 Task: Create a due date automation trigger when advanced on, 2 hours before a card is due add fields without custom field "Resume" set to a number lower or equal to 1 and greater than 10.
Action: Mouse moved to (948, 77)
Screenshot: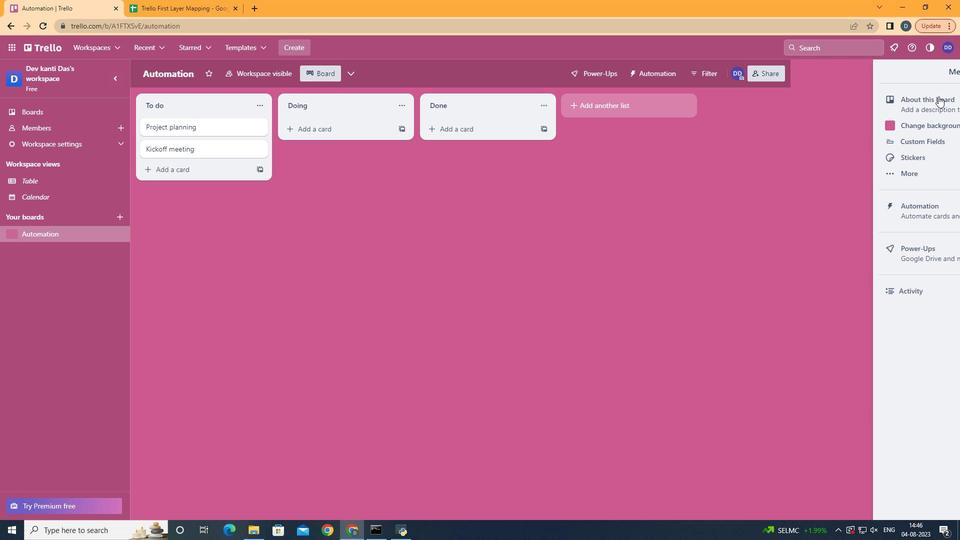 
Action: Mouse pressed left at (948, 77)
Screenshot: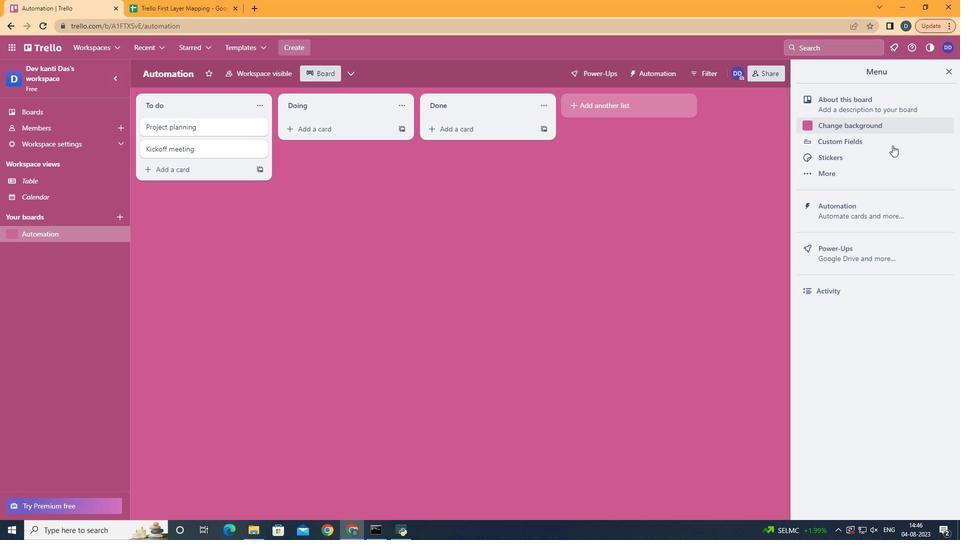 
Action: Mouse moved to (854, 216)
Screenshot: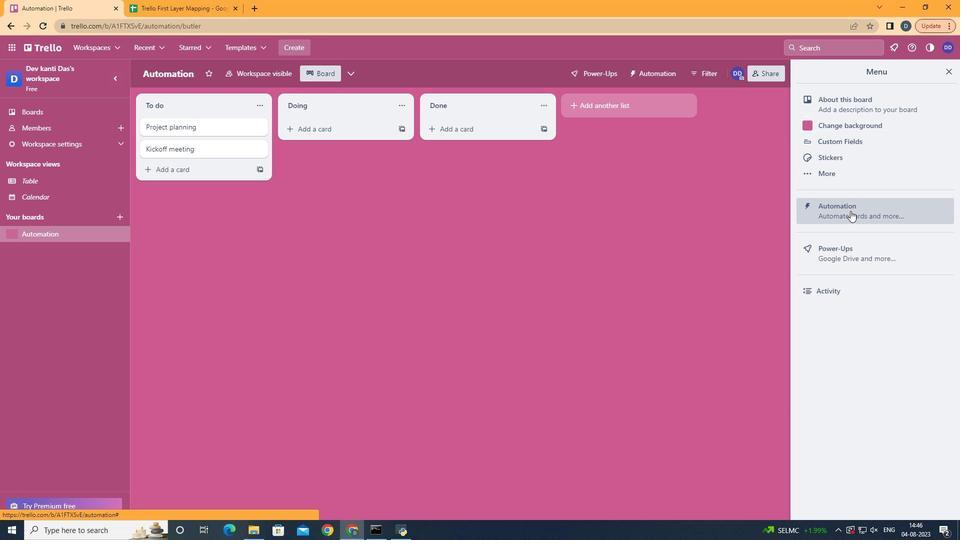 
Action: Mouse pressed left at (854, 216)
Screenshot: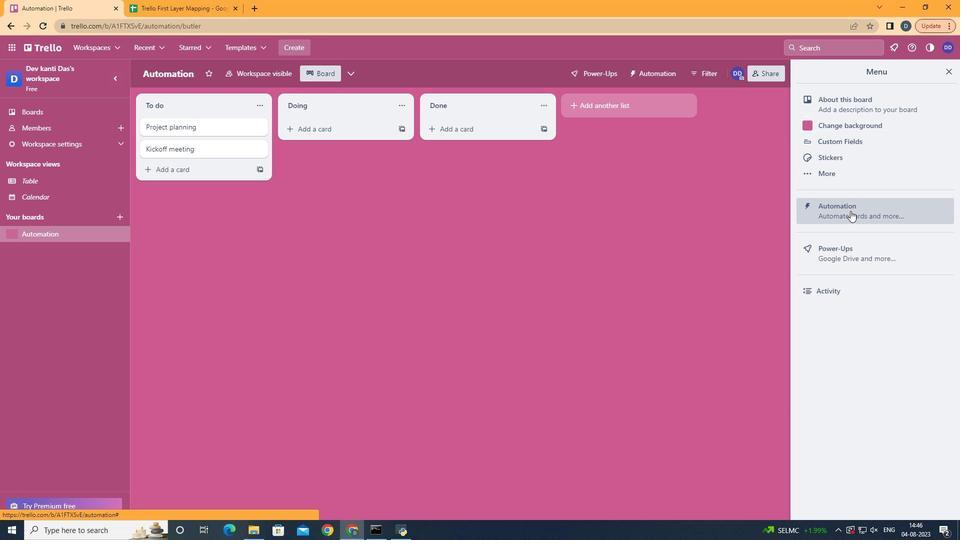 
Action: Mouse moved to (216, 204)
Screenshot: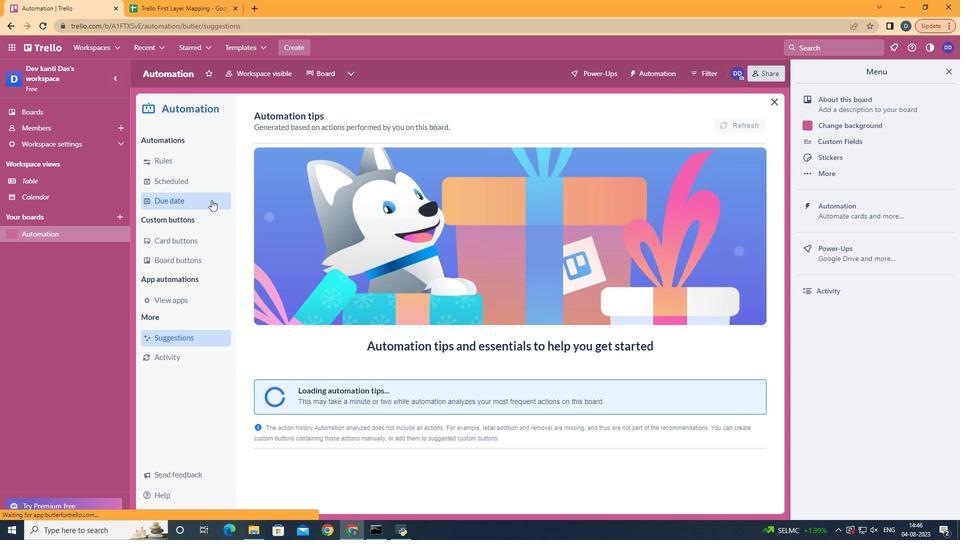 
Action: Mouse pressed left at (216, 204)
Screenshot: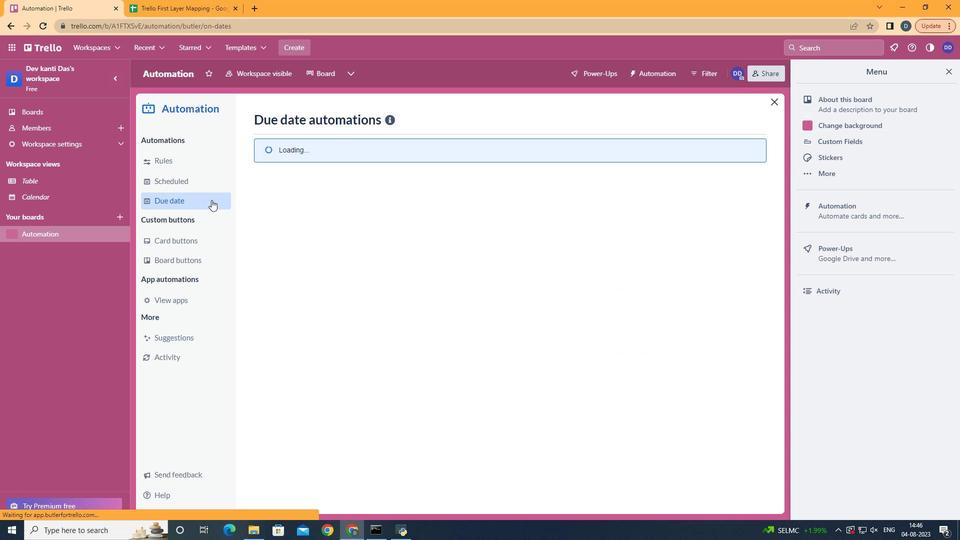 
Action: Mouse moved to (697, 125)
Screenshot: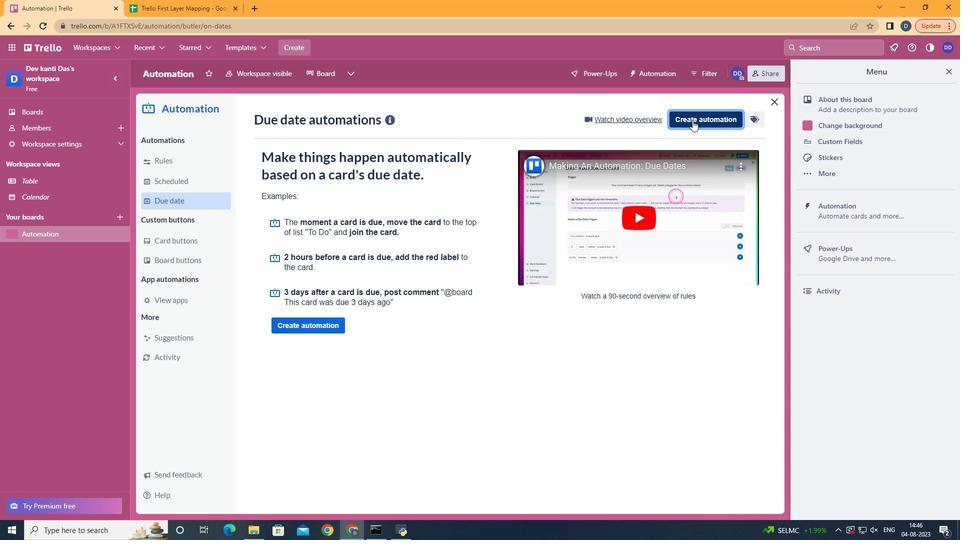
Action: Mouse pressed left at (697, 125)
Screenshot: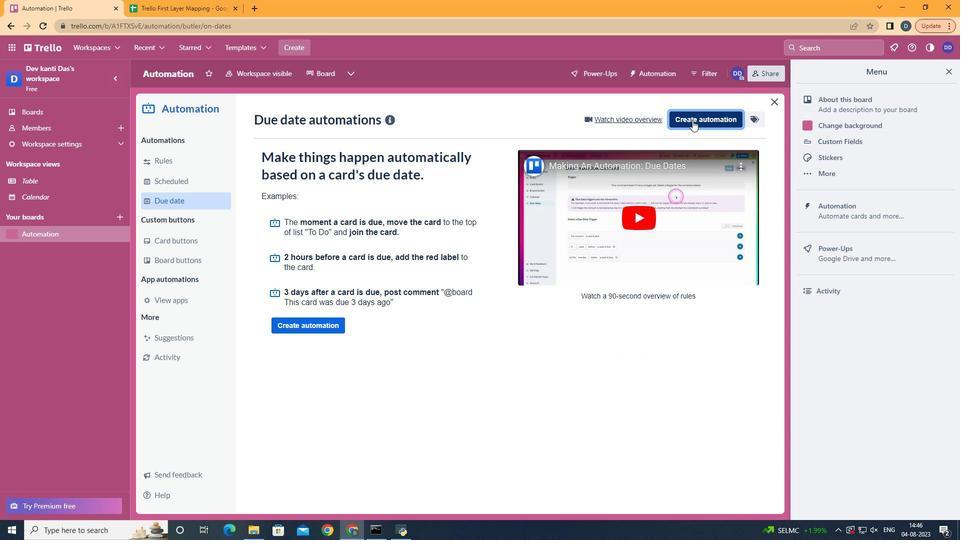 
Action: Mouse moved to (506, 222)
Screenshot: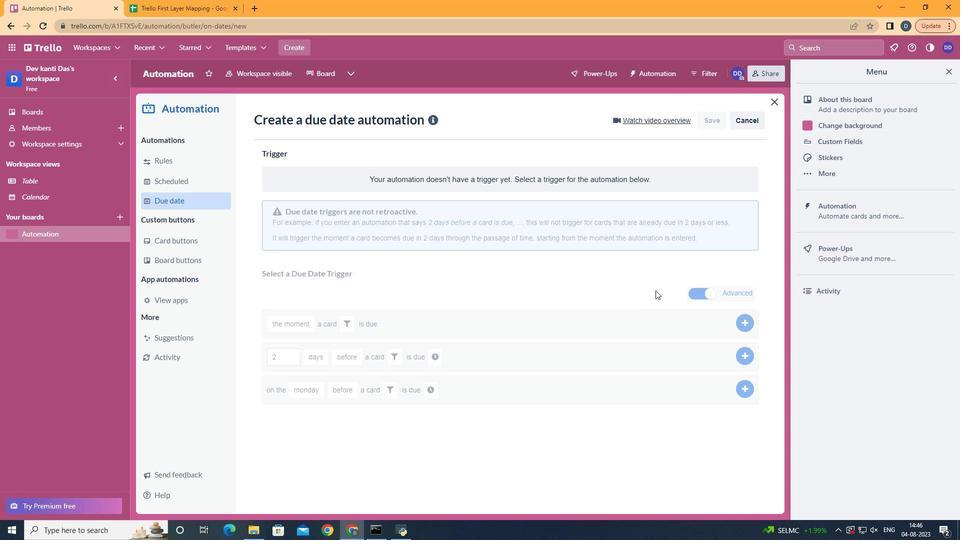 
Action: Mouse pressed left at (506, 222)
Screenshot: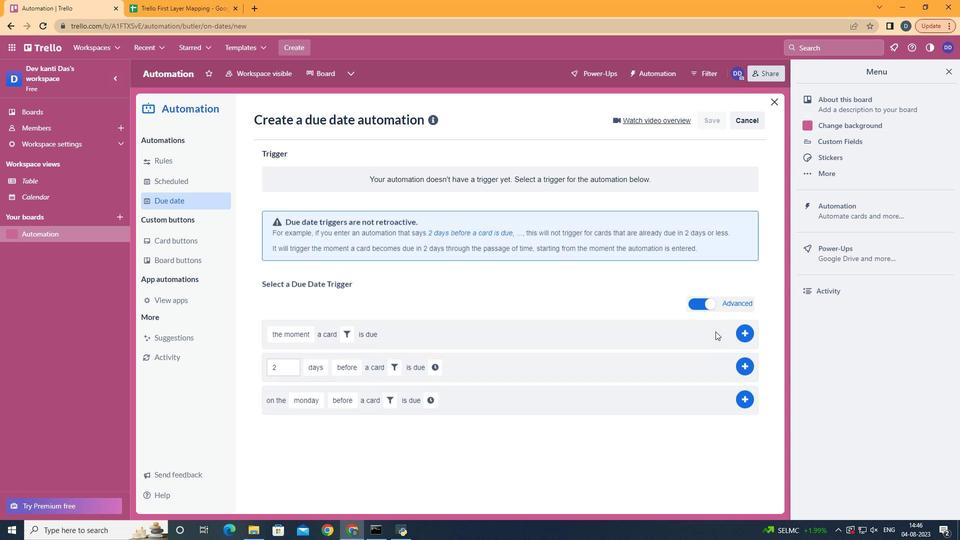 
Action: Mouse moved to (327, 434)
Screenshot: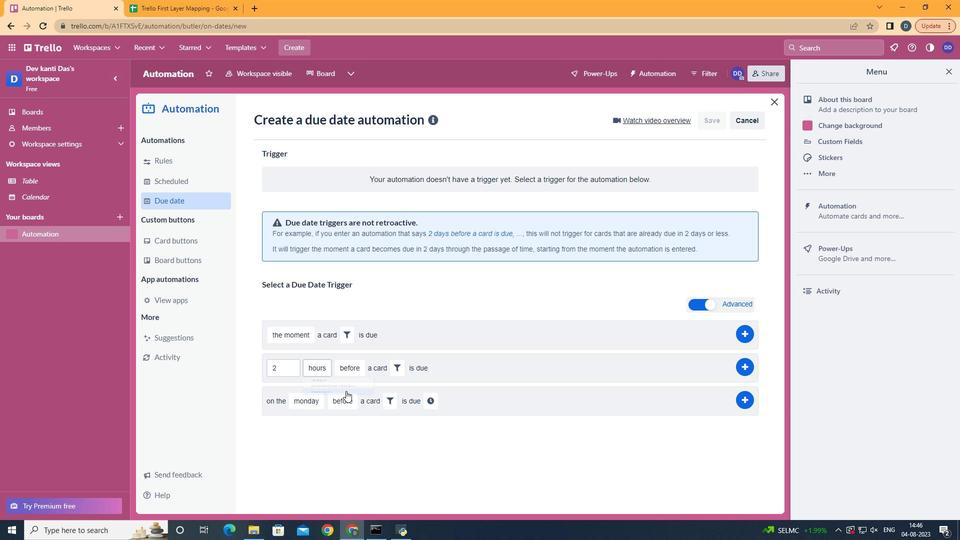 
Action: Mouse pressed left at (327, 434)
Screenshot: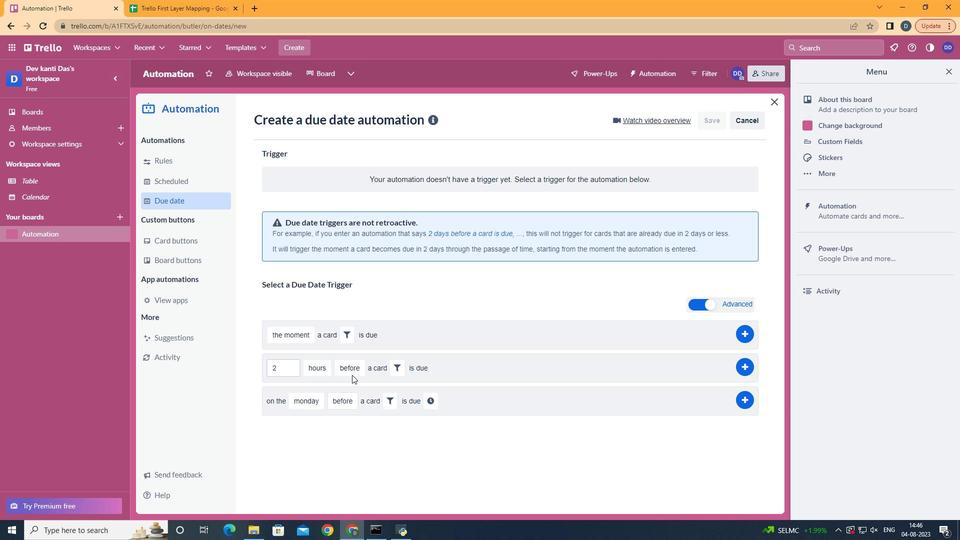 
Action: Mouse moved to (359, 394)
Screenshot: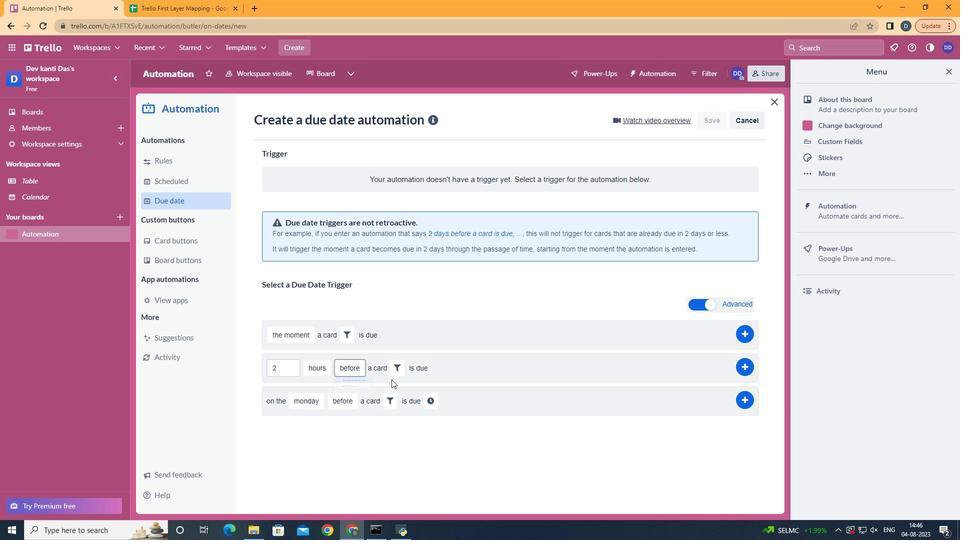 
Action: Mouse pressed left at (359, 394)
Screenshot: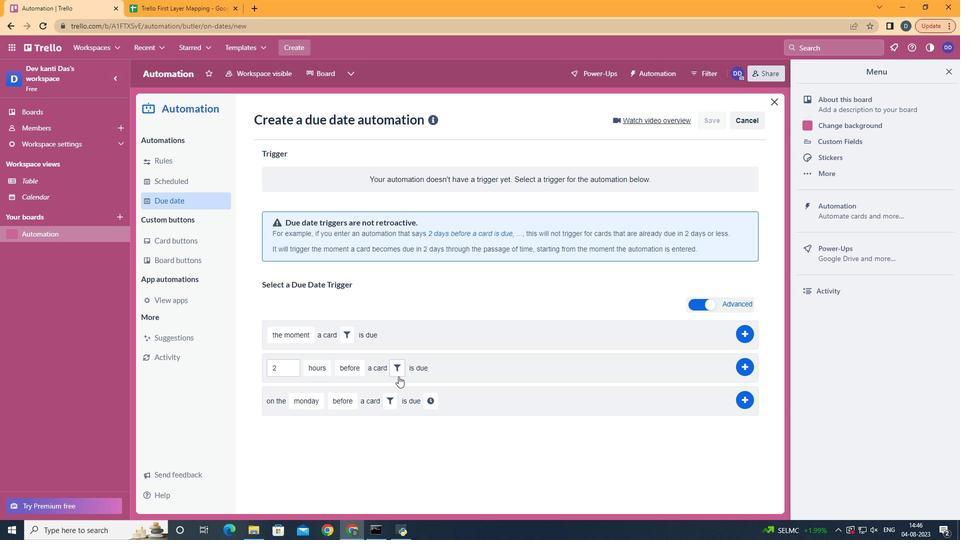 
Action: Mouse moved to (404, 377)
Screenshot: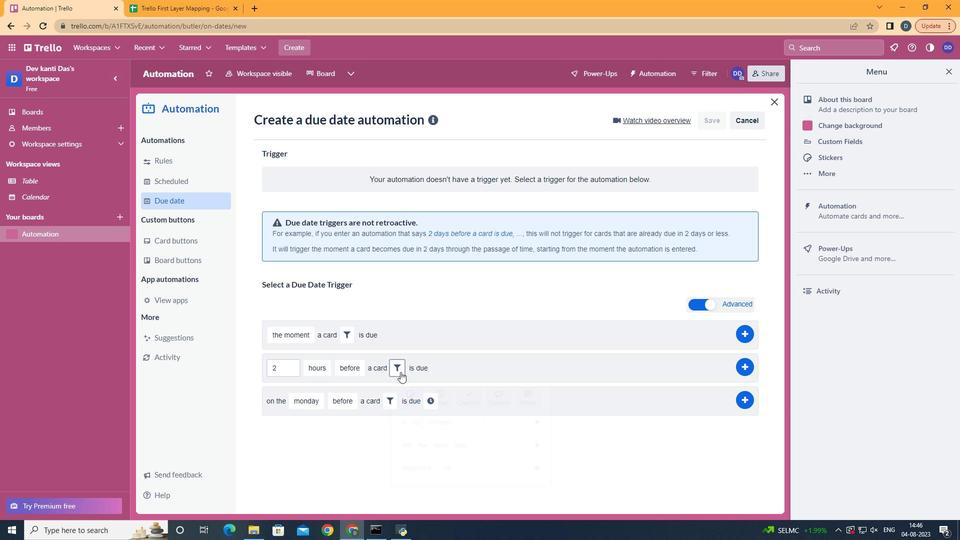 
Action: Mouse pressed left at (404, 377)
Screenshot: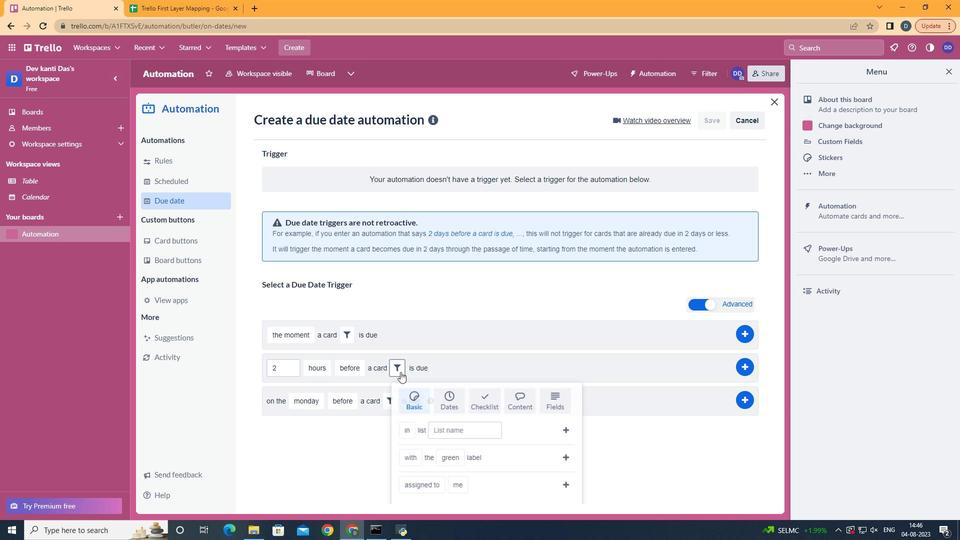 
Action: Mouse moved to (560, 409)
Screenshot: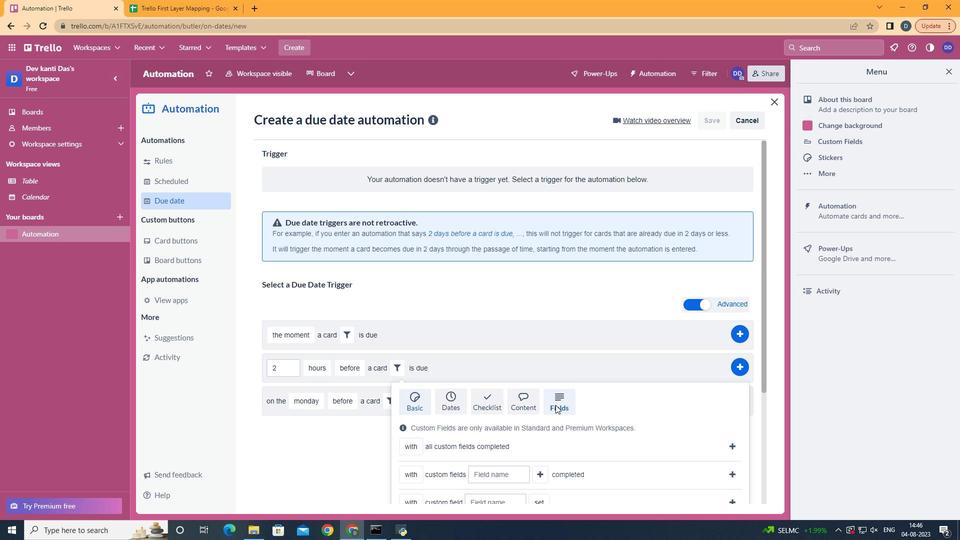 
Action: Mouse pressed left at (560, 409)
Screenshot: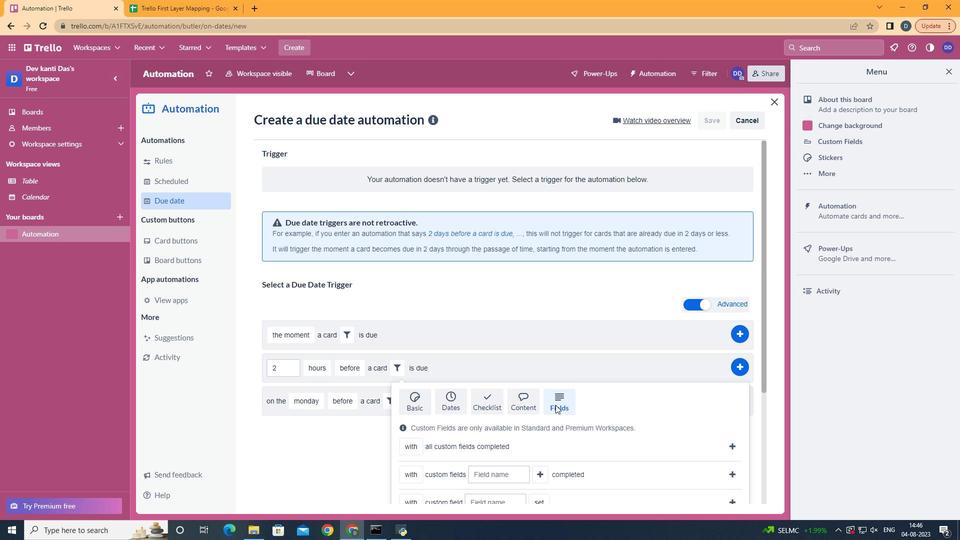 
Action: Mouse scrolled (560, 409) with delta (0, 0)
Screenshot: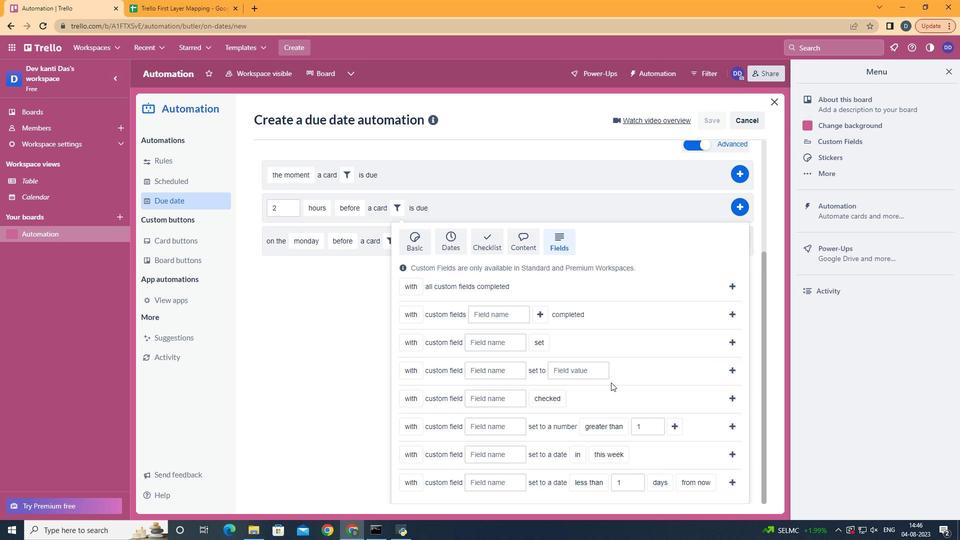 
Action: Mouse scrolled (560, 409) with delta (0, 0)
Screenshot: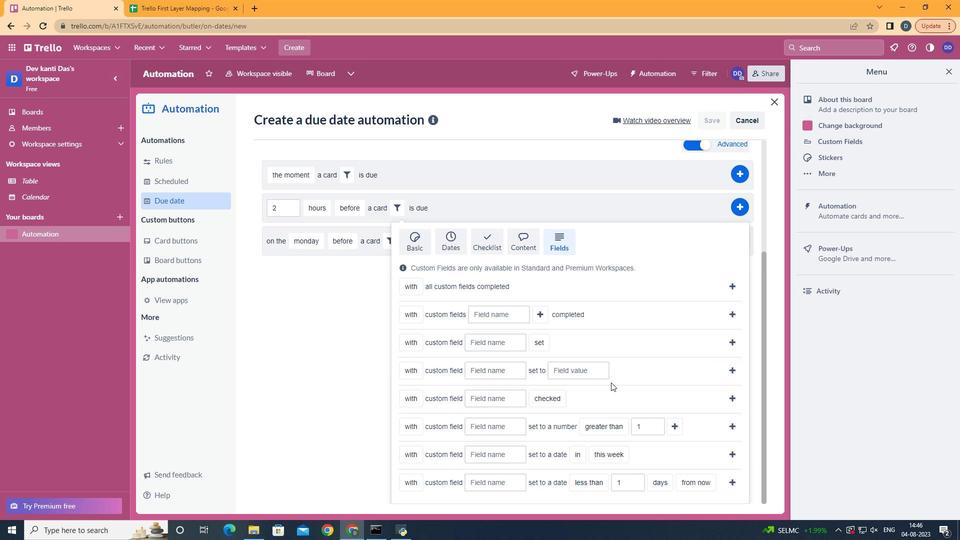 
Action: Mouse scrolled (560, 409) with delta (0, 0)
Screenshot: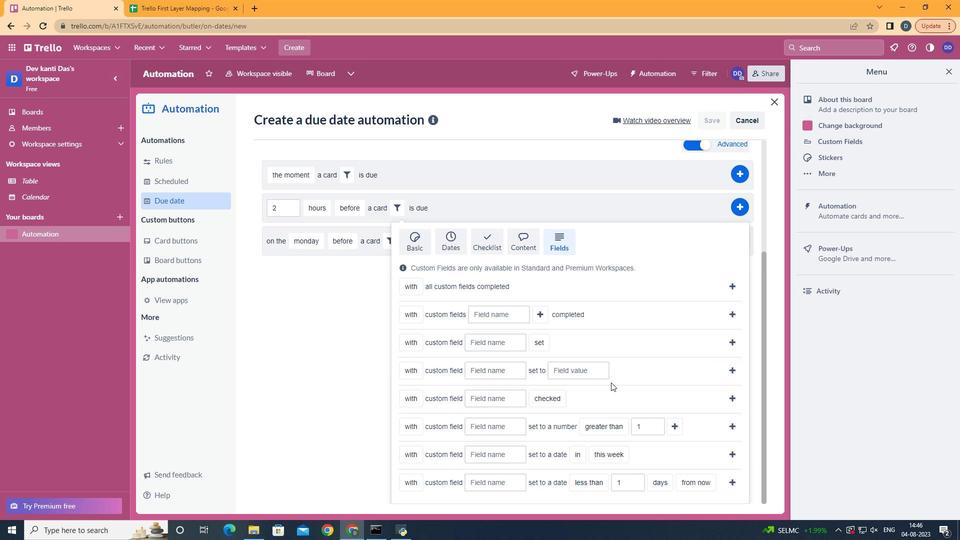 
Action: Mouse scrolled (560, 409) with delta (0, 0)
Screenshot: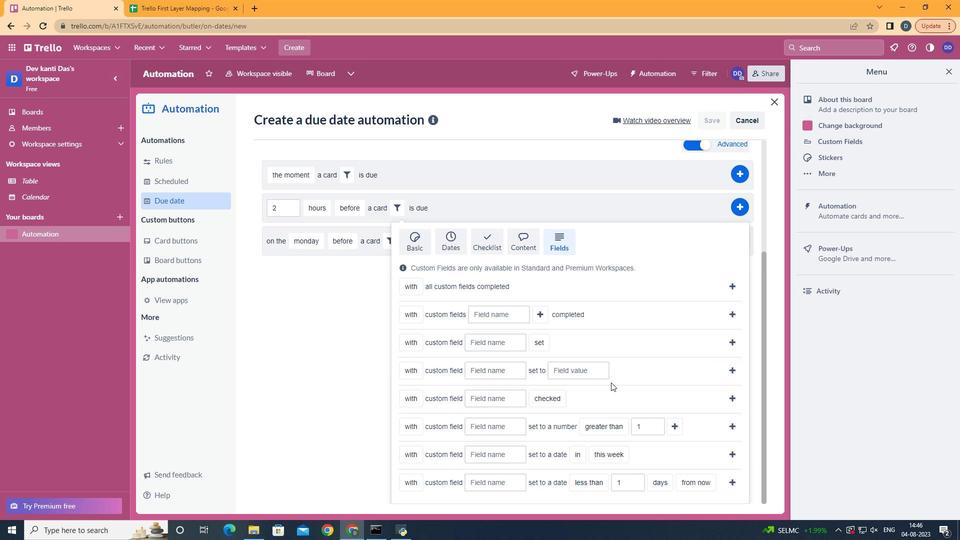 
Action: Mouse scrolled (560, 409) with delta (0, 0)
Screenshot: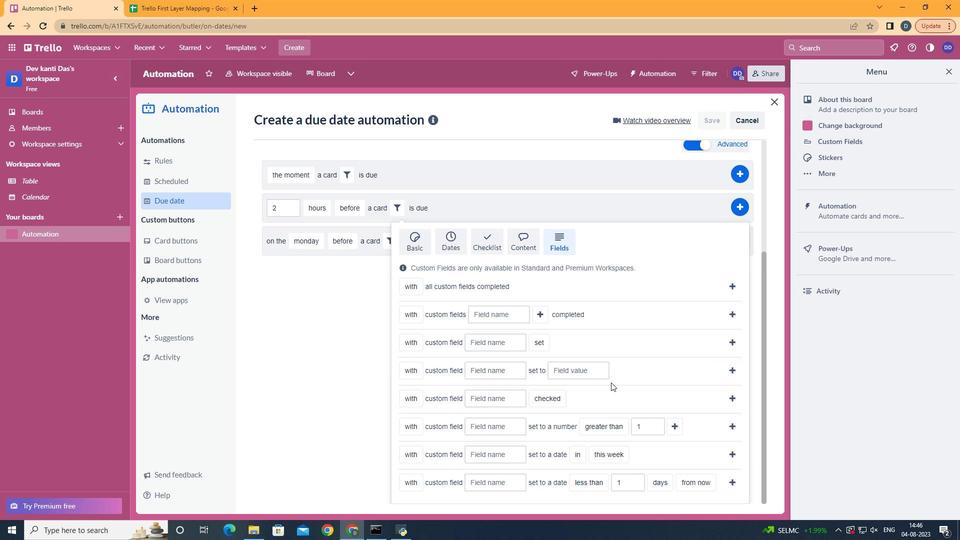 
Action: Mouse scrolled (560, 409) with delta (0, 0)
Screenshot: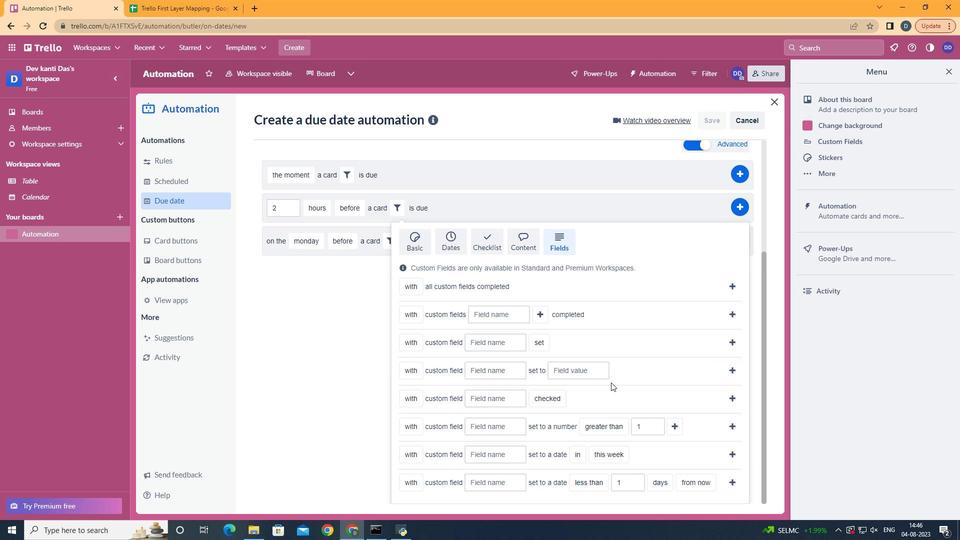 
Action: Mouse moved to (422, 467)
Screenshot: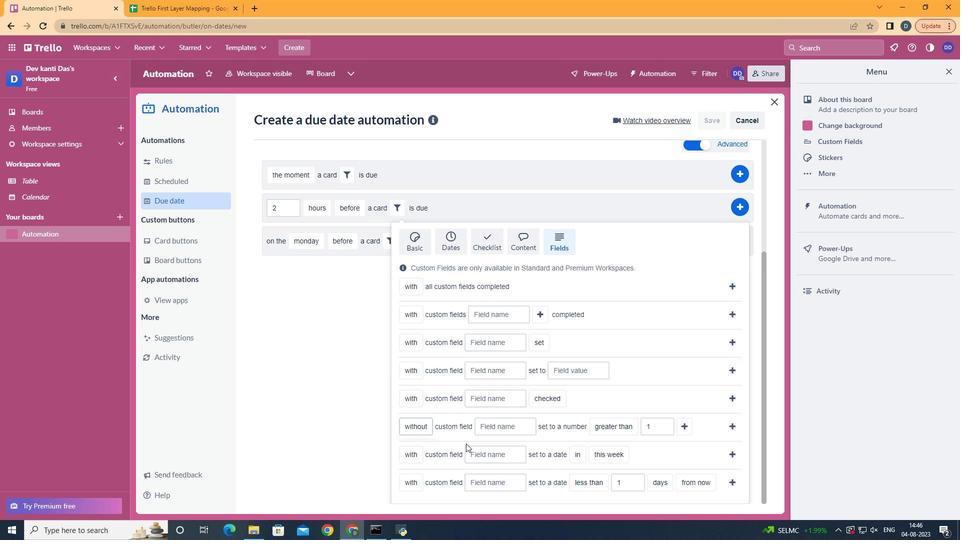 
Action: Mouse pressed left at (422, 467)
Screenshot: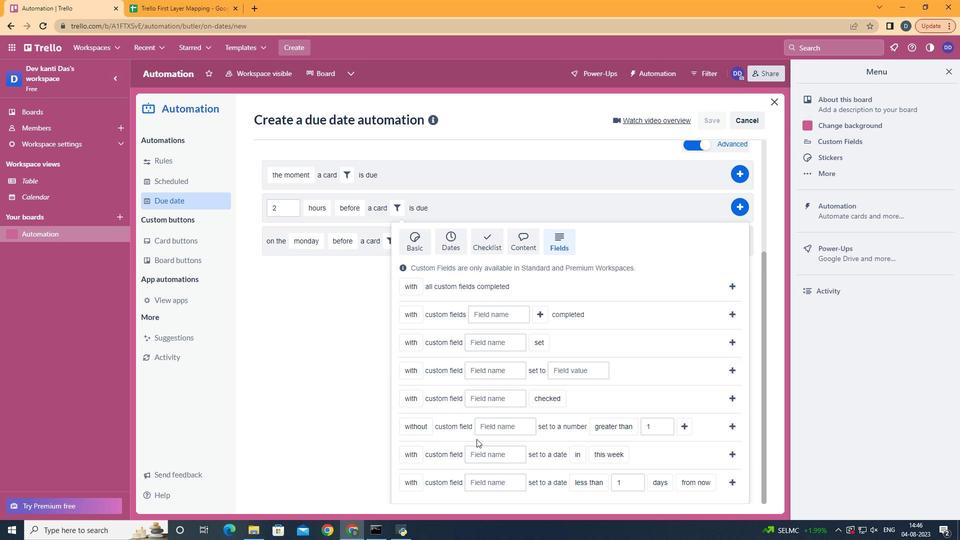 
Action: Mouse moved to (504, 434)
Screenshot: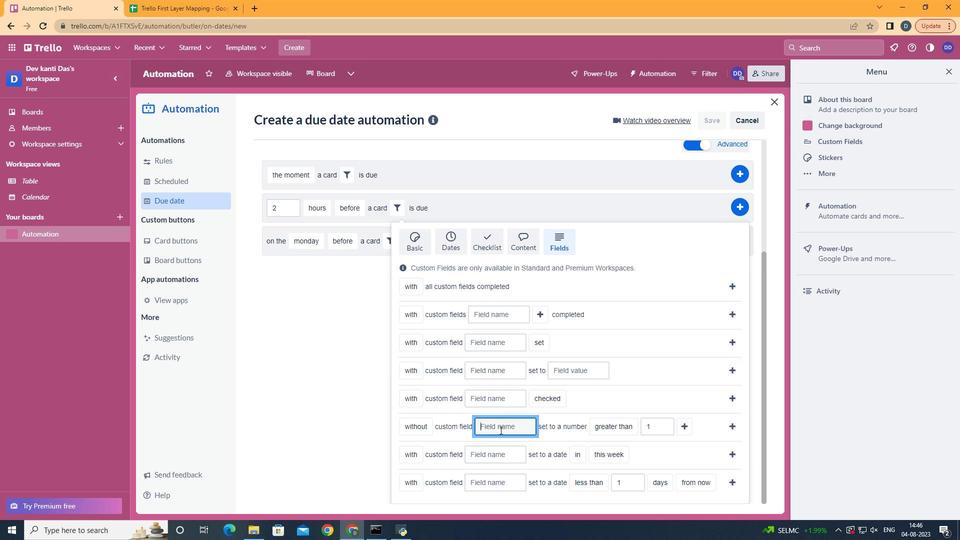 
Action: Mouse pressed left at (504, 434)
Screenshot: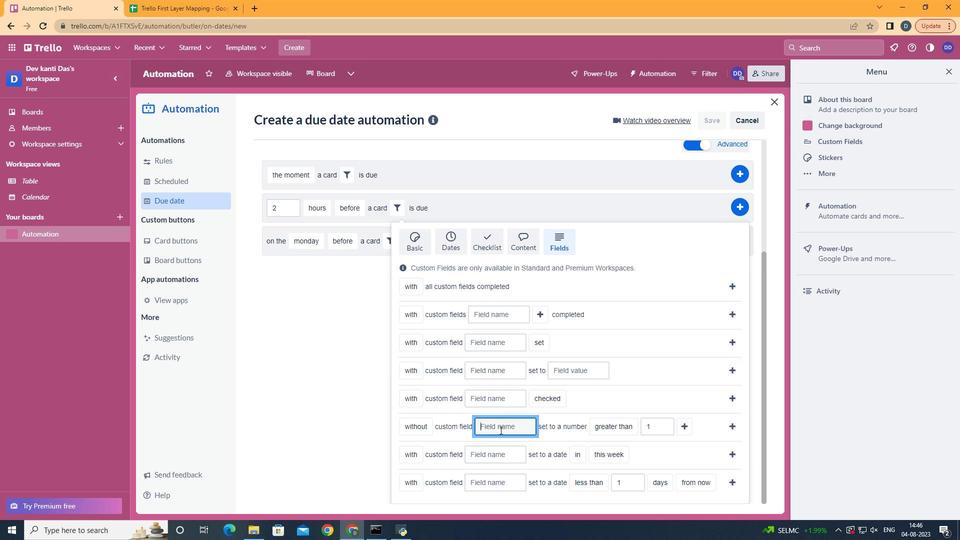 
Action: Key pressed <Key.shift>Resume
Screenshot: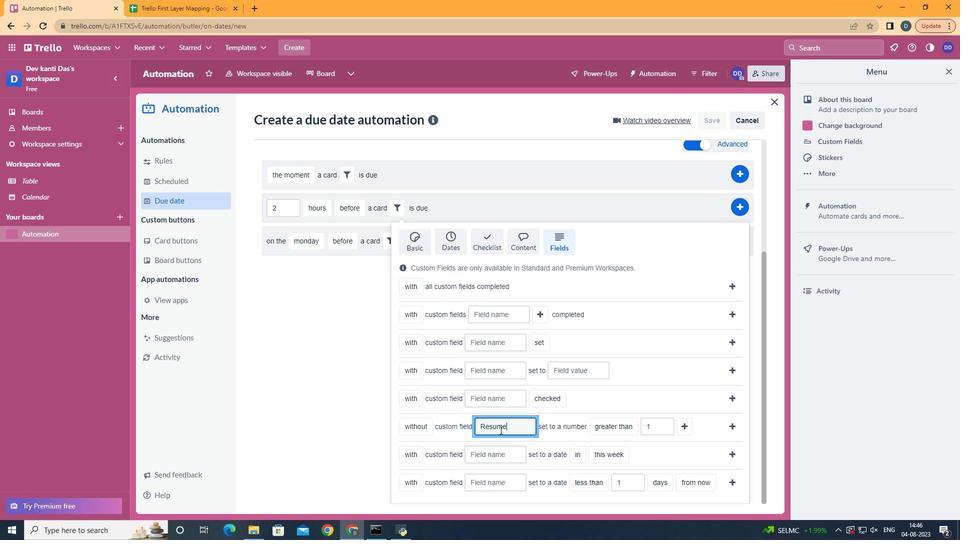 
Action: Mouse moved to (636, 411)
Screenshot: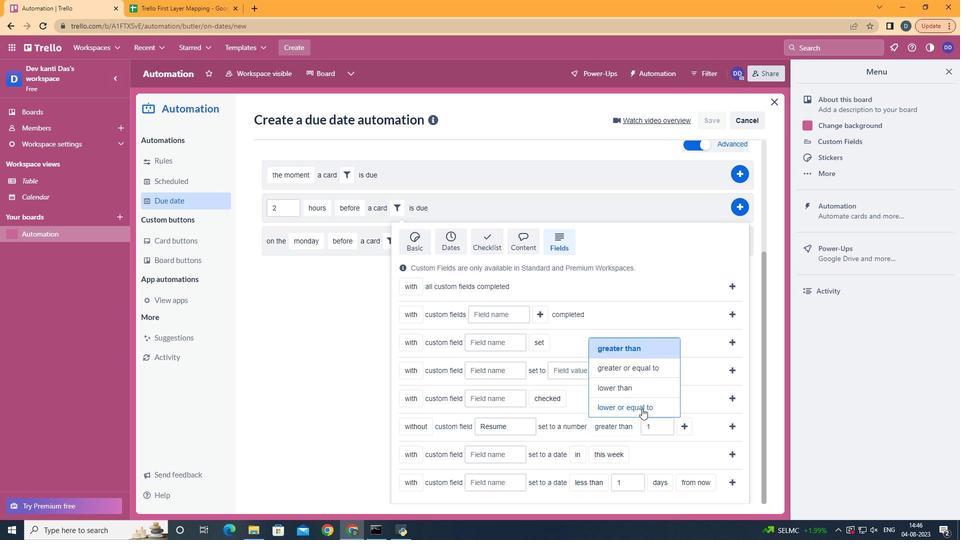 
Action: Mouse pressed left at (636, 411)
Screenshot: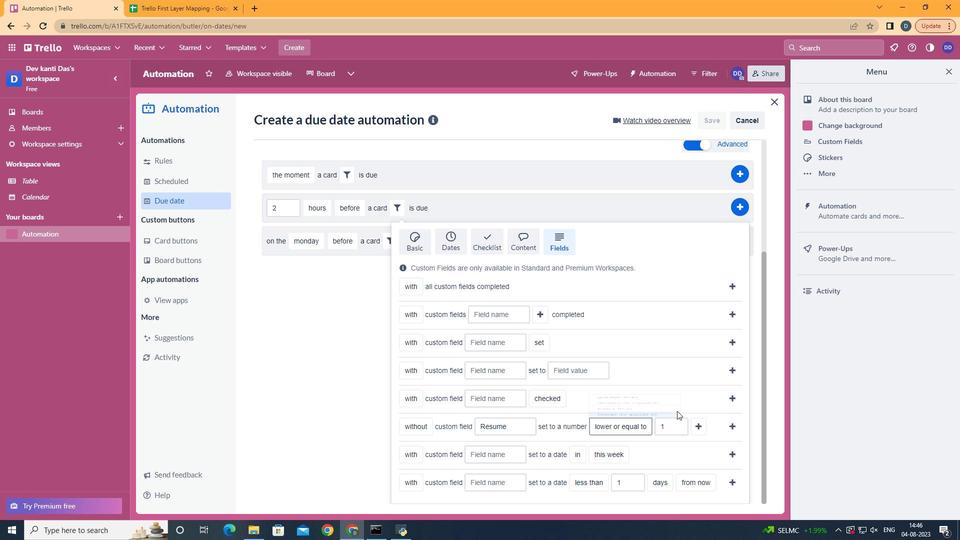 
Action: Mouse moved to (711, 430)
Screenshot: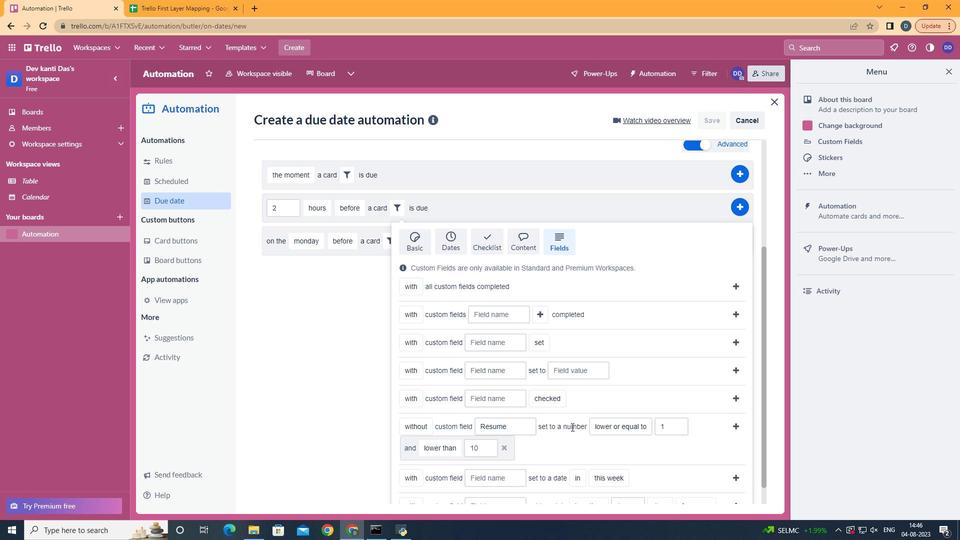 
Action: Mouse pressed left at (711, 430)
Screenshot: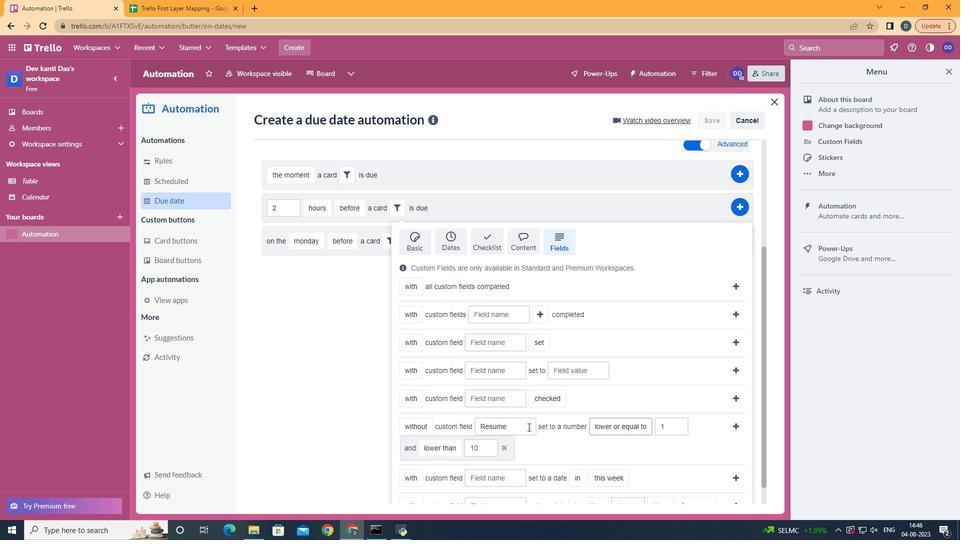 
Action: Mouse moved to (471, 416)
Screenshot: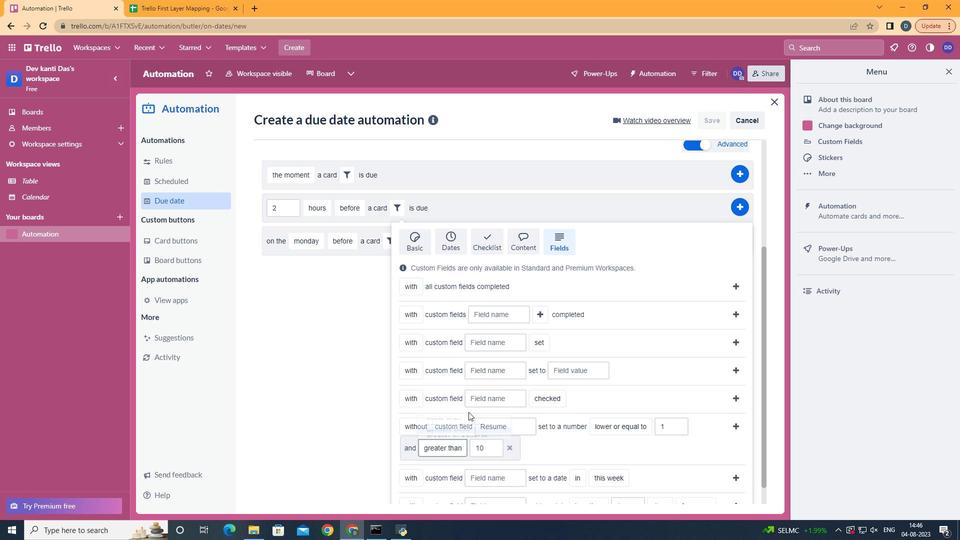 
Action: Mouse pressed left at (471, 416)
Screenshot: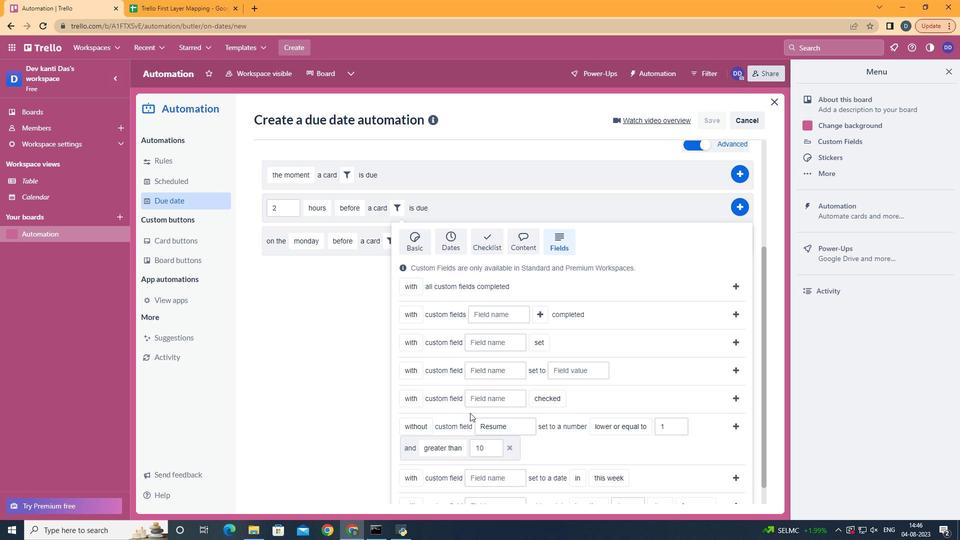 
Action: Mouse moved to (734, 431)
Screenshot: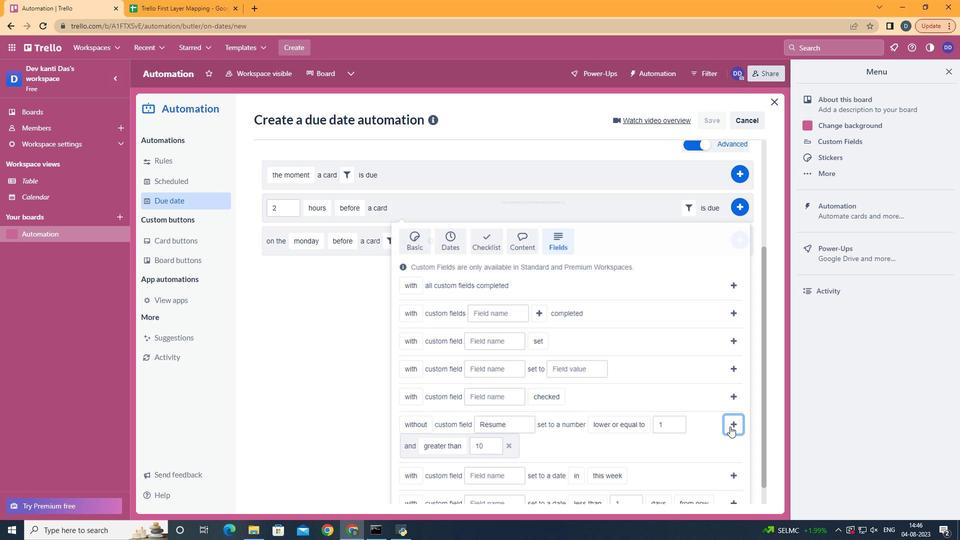 
Action: Mouse pressed left at (734, 431)
Screenshot: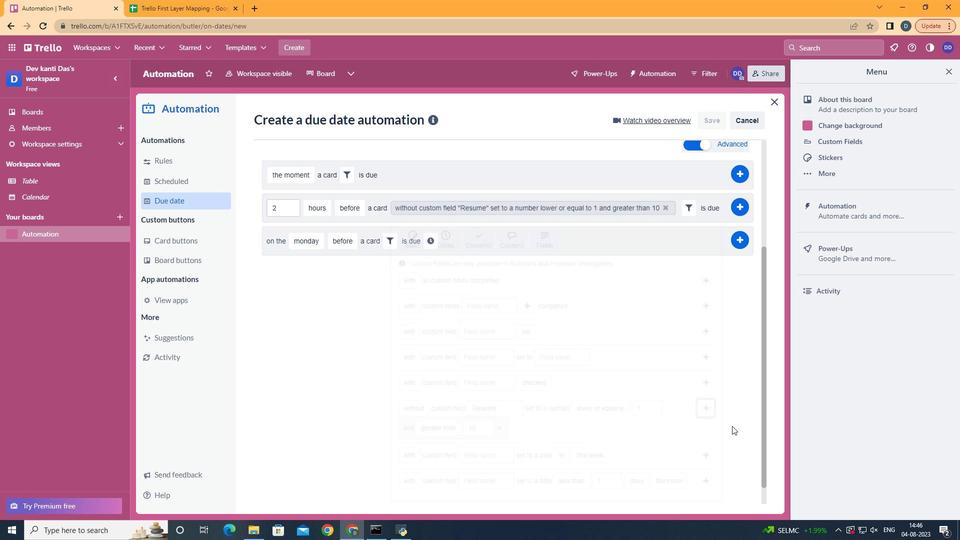 
Action: Mouse moved to (758, 372)
Screenshot: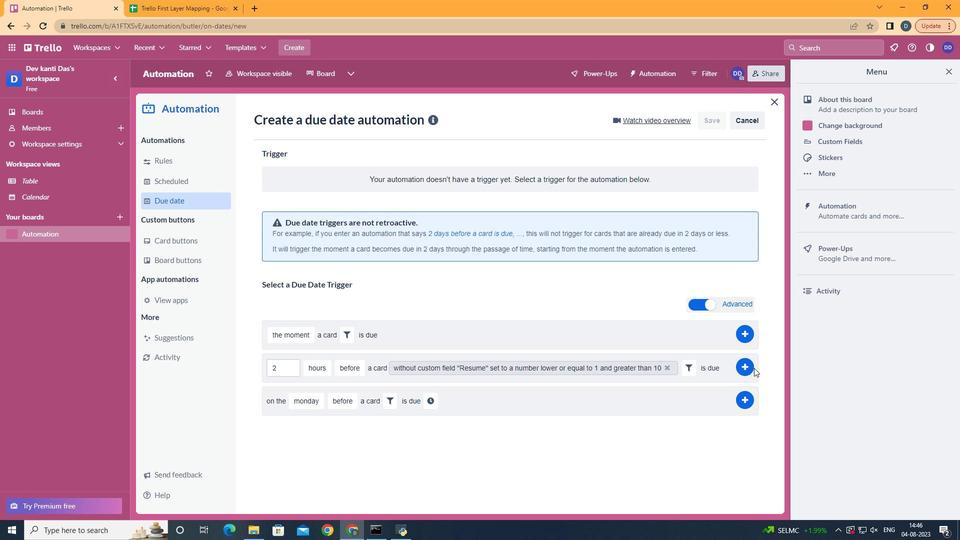 
Action: Mouse pressed left at (758, 372)
Screenshot: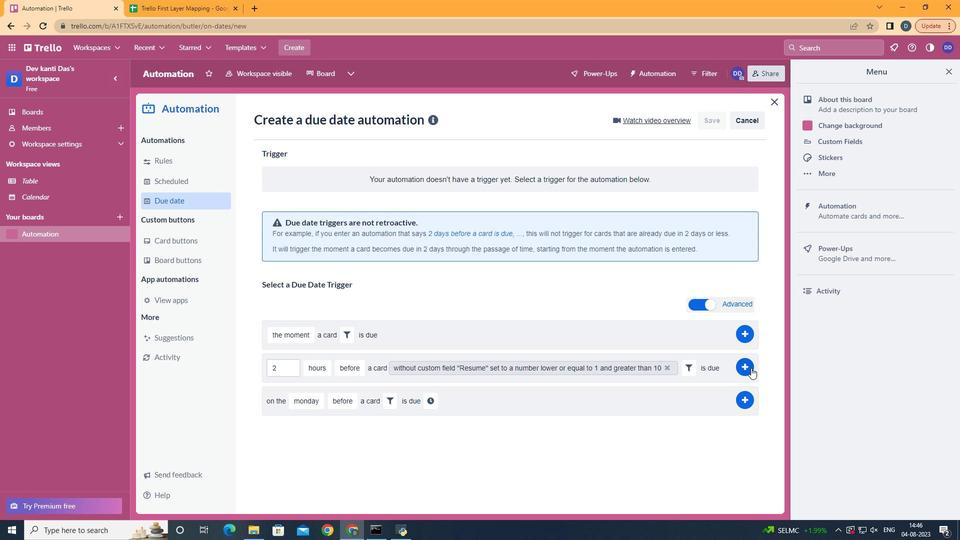 
Action: Mouse moved to (755, 372)
Screenshot: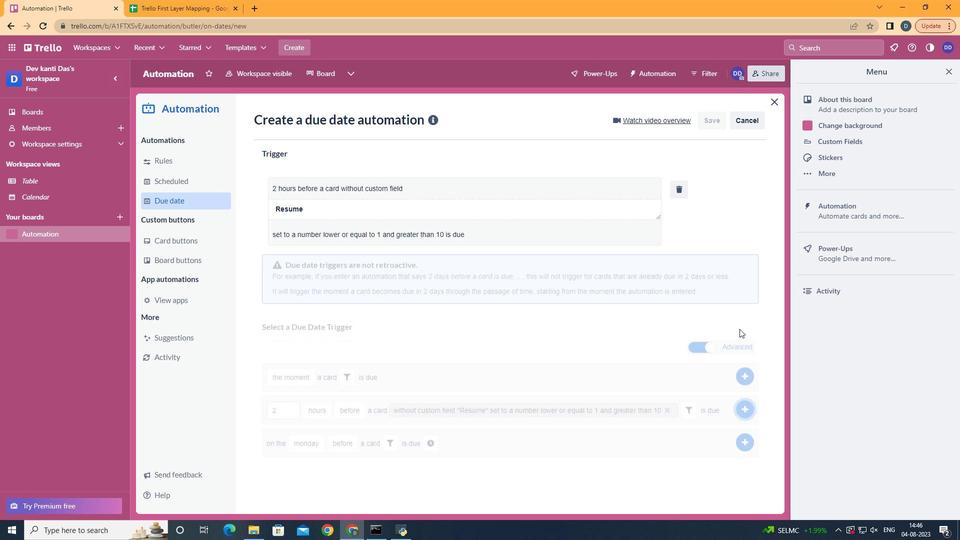 
Action: Mouse pressed left at (755, 372)
Screenshot: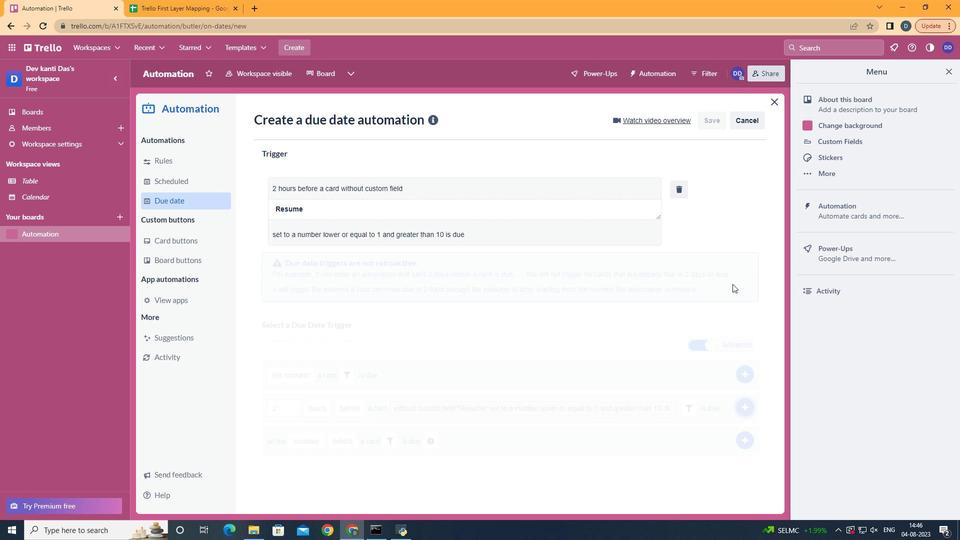 
Action: Mouse moved to (508, 169)
Screenshot: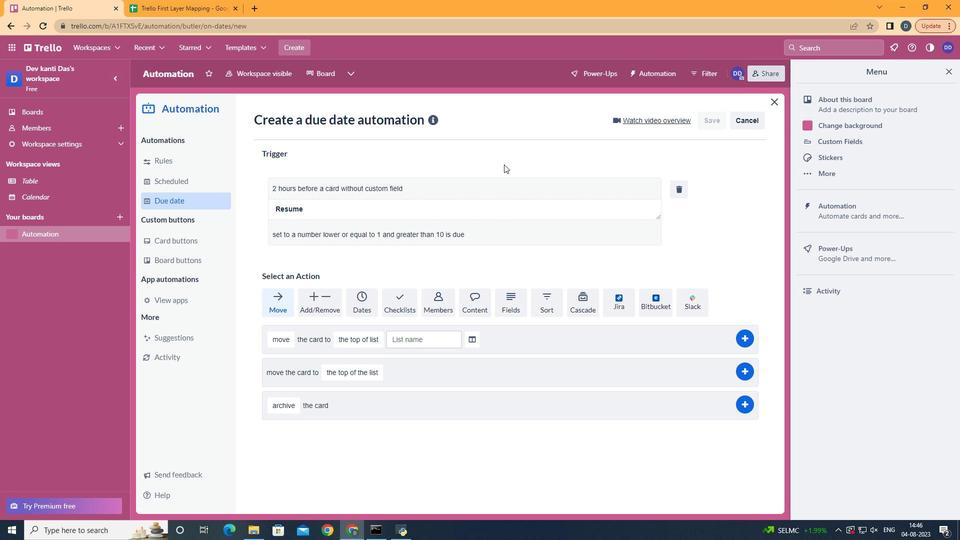 
